 Task: Get directions from Point Reyes National Seashore, California, United States to Lyndon B. Johnson National Historical Park, Texas, United States and reverse  starting point and destination and check the flight options
Action: Mouse moved to (339, 555)
Screenshot: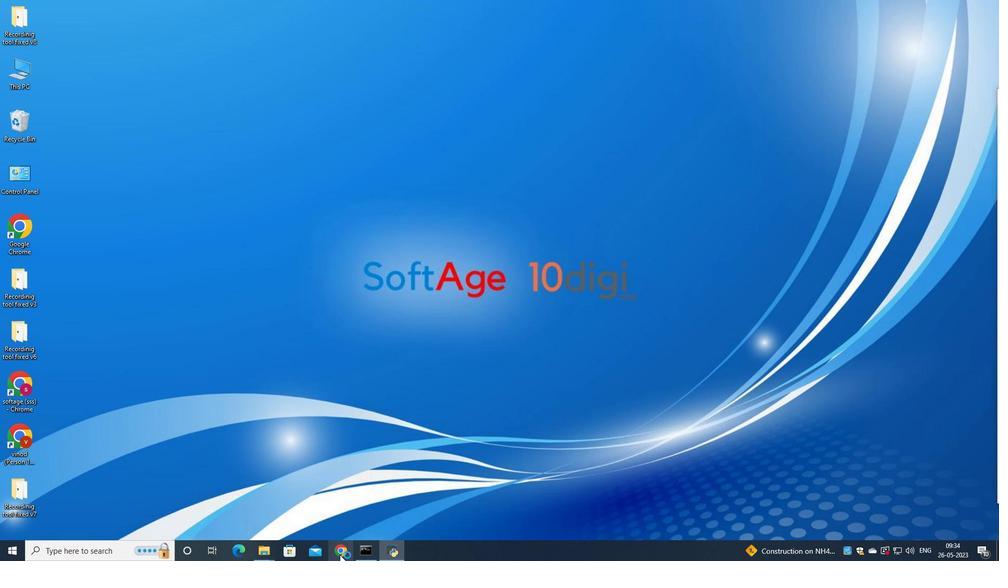 
Action: Mouse pressed left at (339, 555)
Screenshot: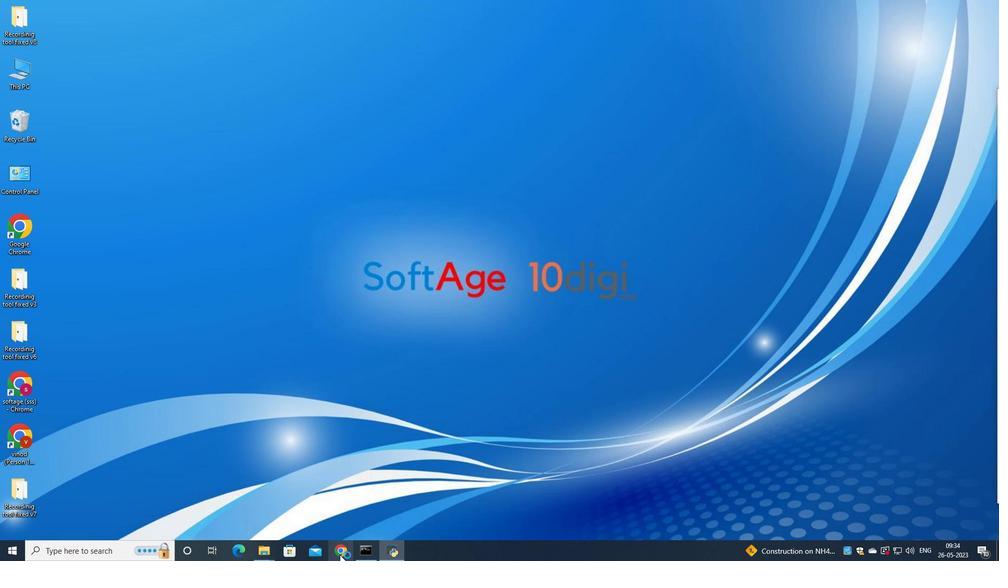 
Action: Mouse moved to (470, 308)
Screenshot: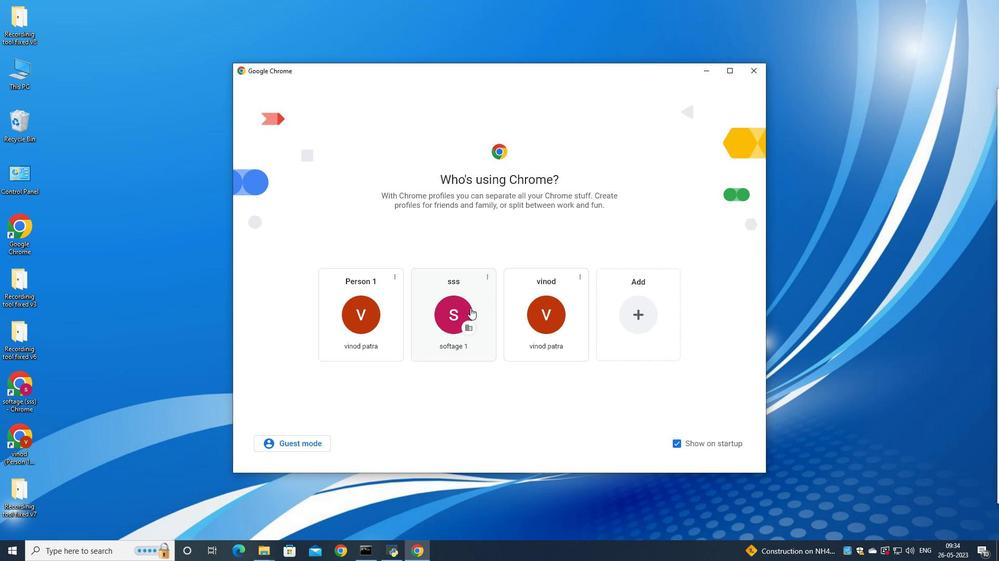 
Action: Mouse pressed left at (470, 308)
Screenshot: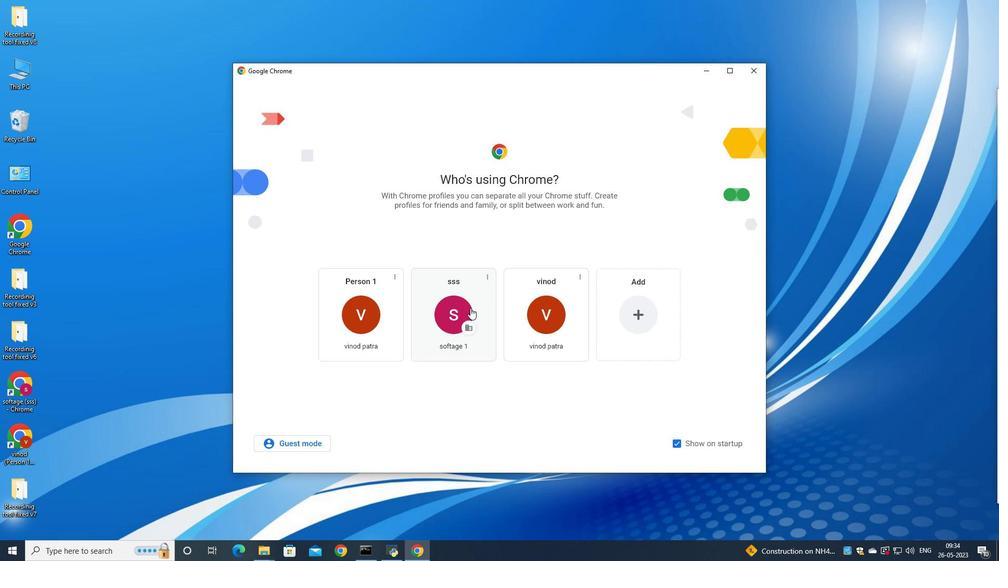 
Action: Mouse moved to (957, 58)
Screenshot: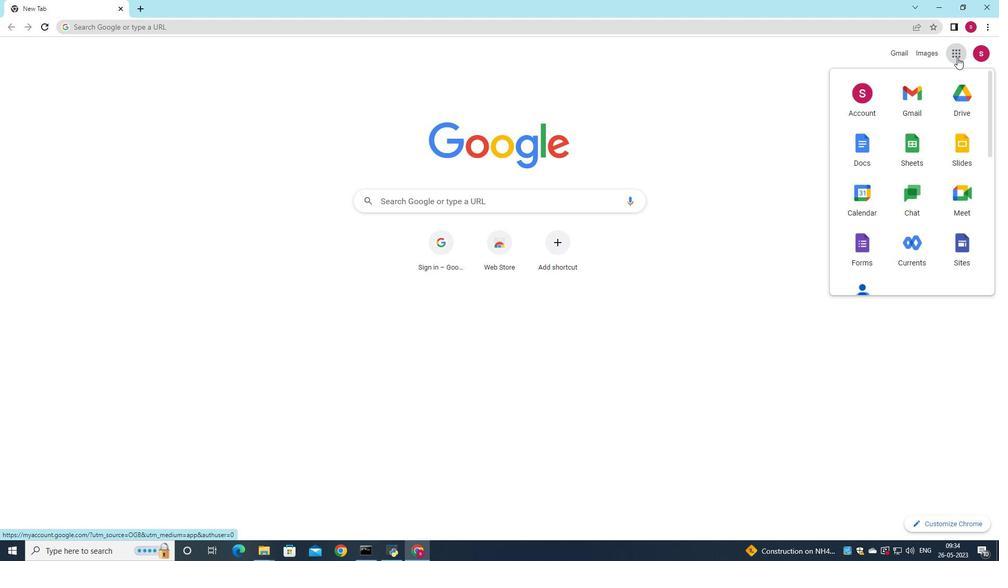 
Action: Mouse pressed left at (957, 58)
Screenshot: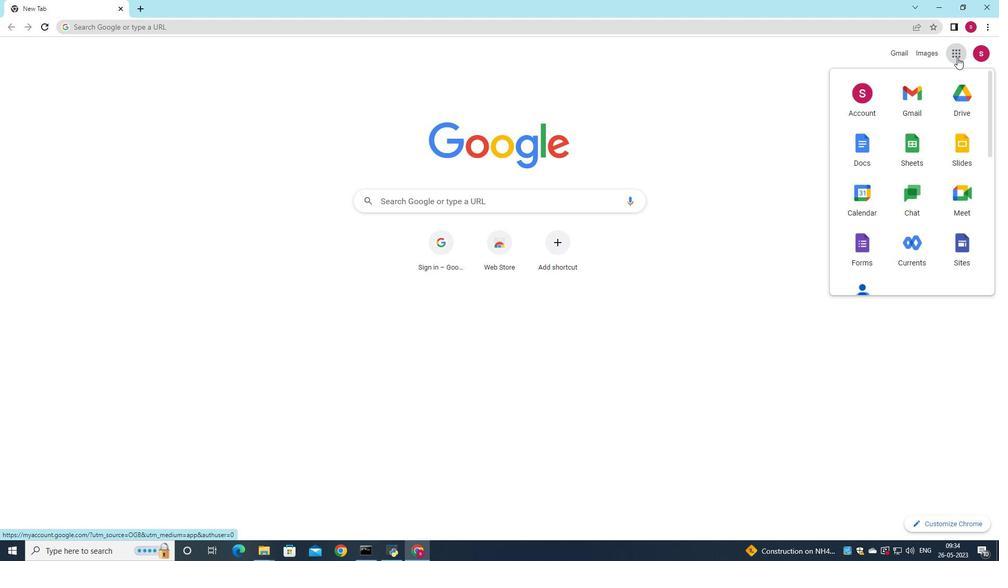 
Action: Mouse moved to (925, 258)
Screenshot: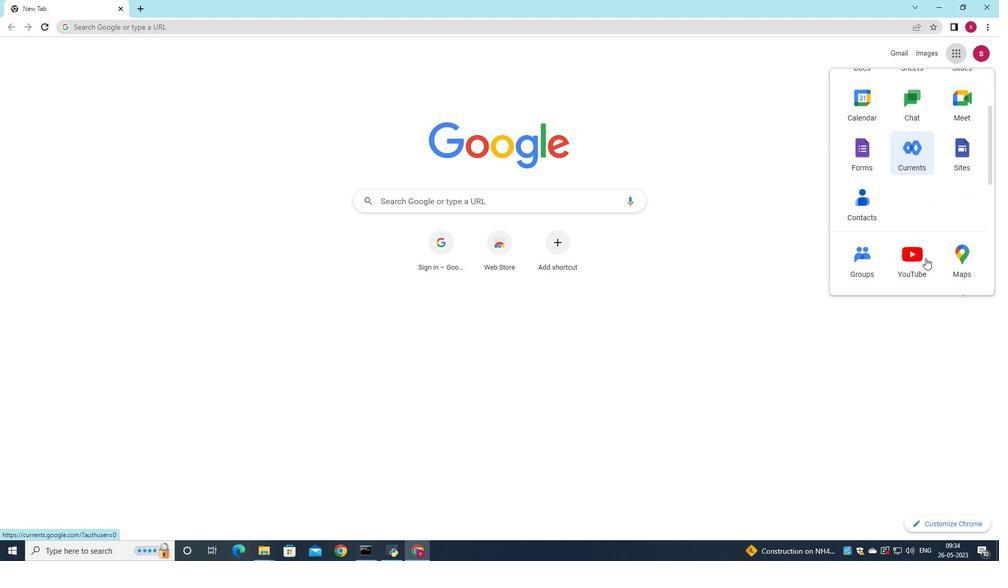 
Action: Mouse scrolled (925, 258) with delta (0, 0)
Screenshot: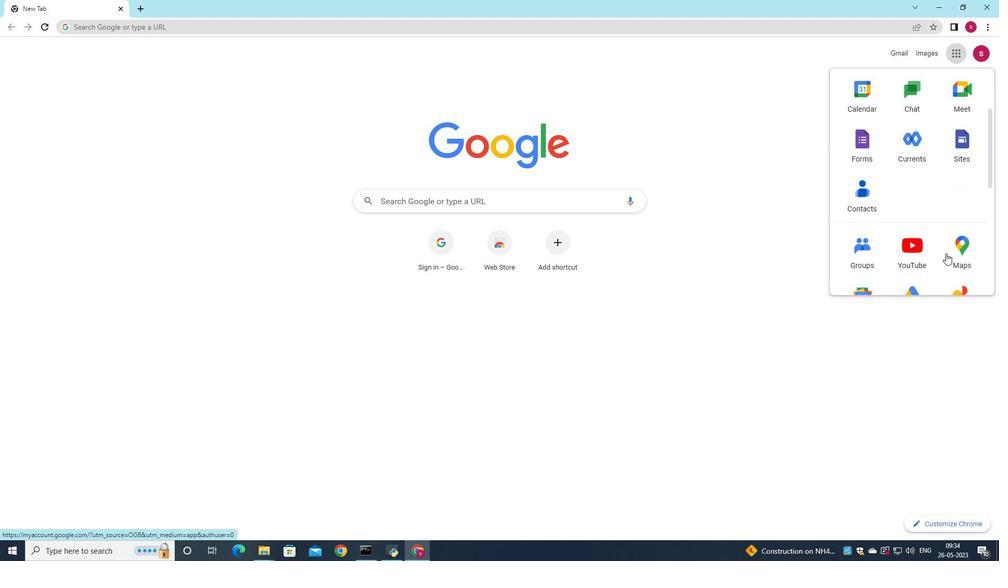 
Action: Mouse scrolled (925, 258) with delta (0, 0)
Screenshot: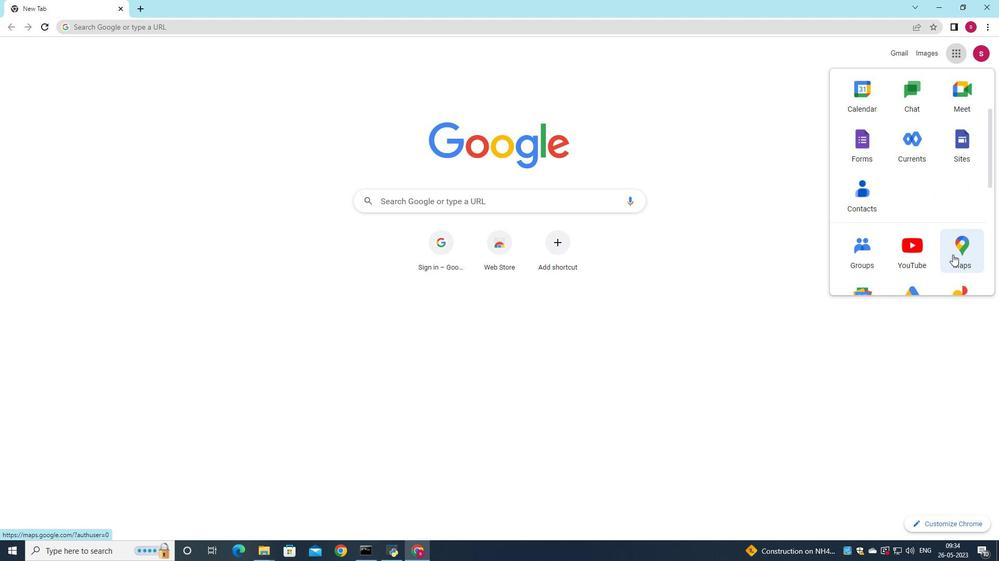 
Action: Mouse moved to (959, 253)
Screenshot: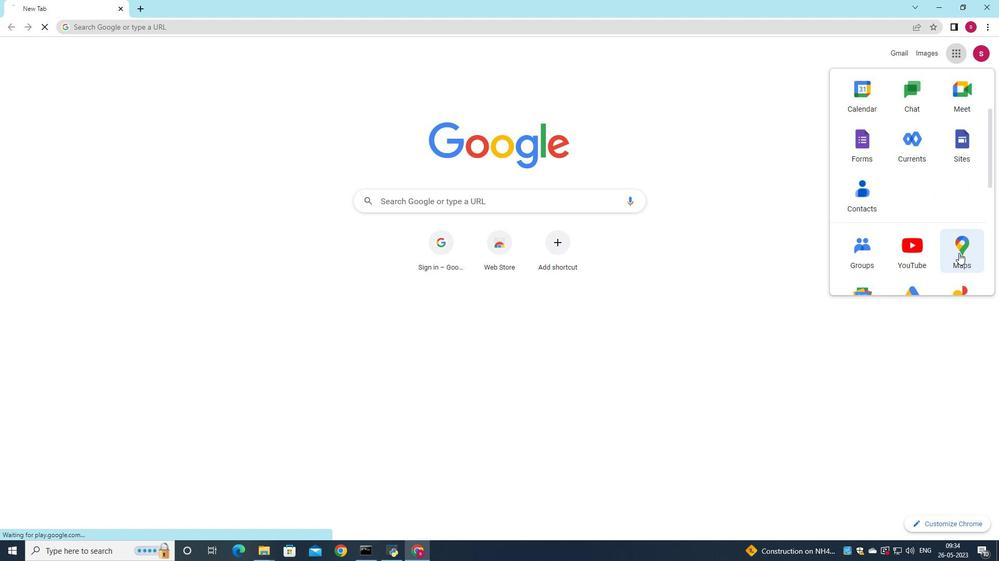 
Action: Mouse pressed left at (959, 253)
Screenshot: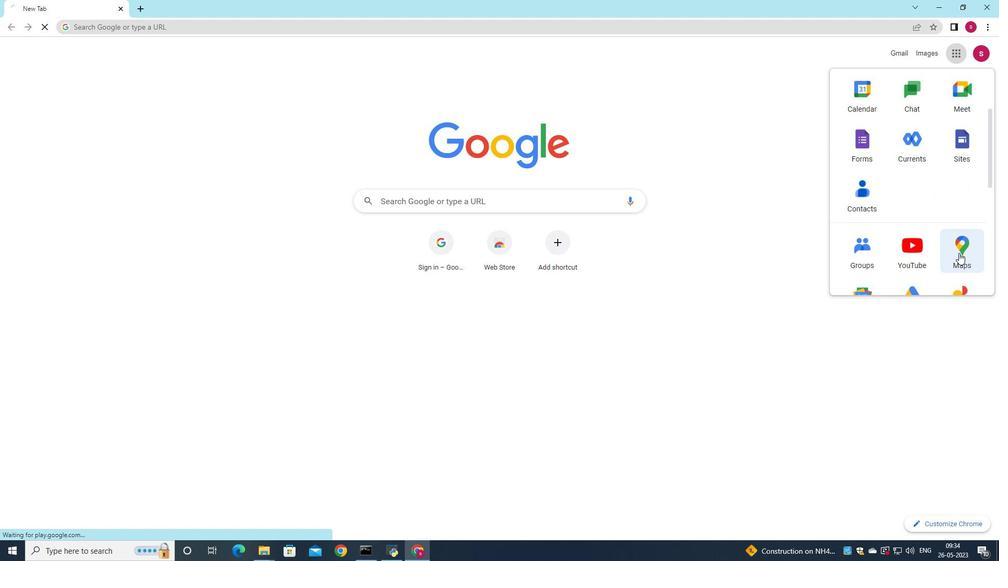 
Action: Mouse moved to (231, 56)
Screenshot: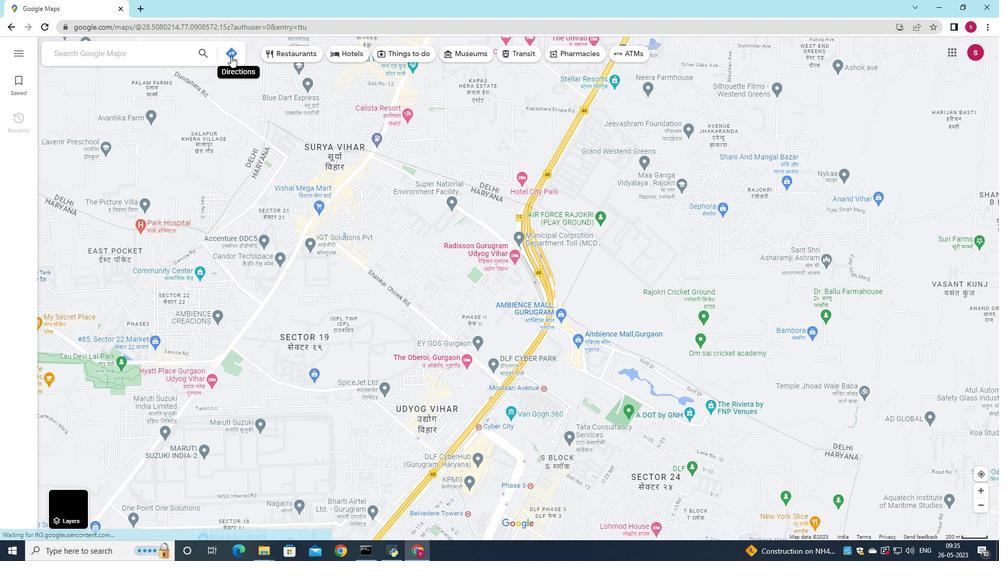 
Action: Mouse pressed left at (231, 56)
Screenshot: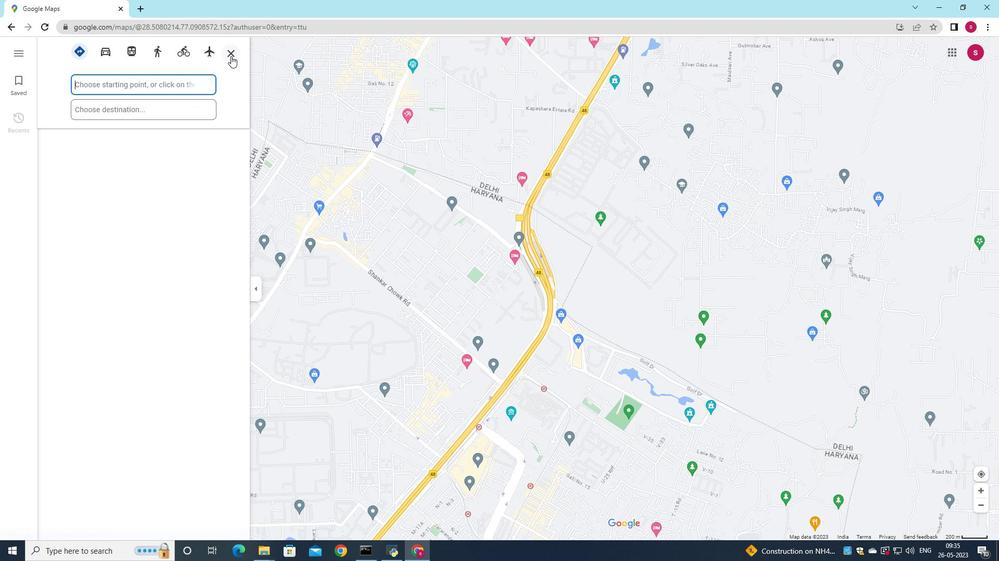 
Action: Mouse moved to (130, 98)
Screenshot: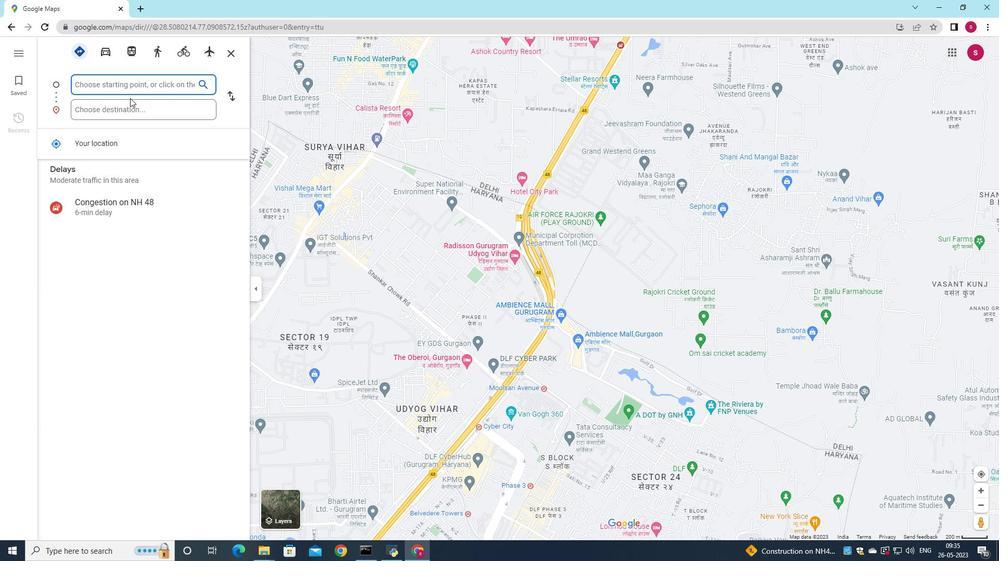 
Action: Key pressed <Key.shift>Point<Key.space><Key.shift><Key.shift>Reyes<Key.space><Key.shift>National<Key.space><Key.shift>Seashore
Screenshot: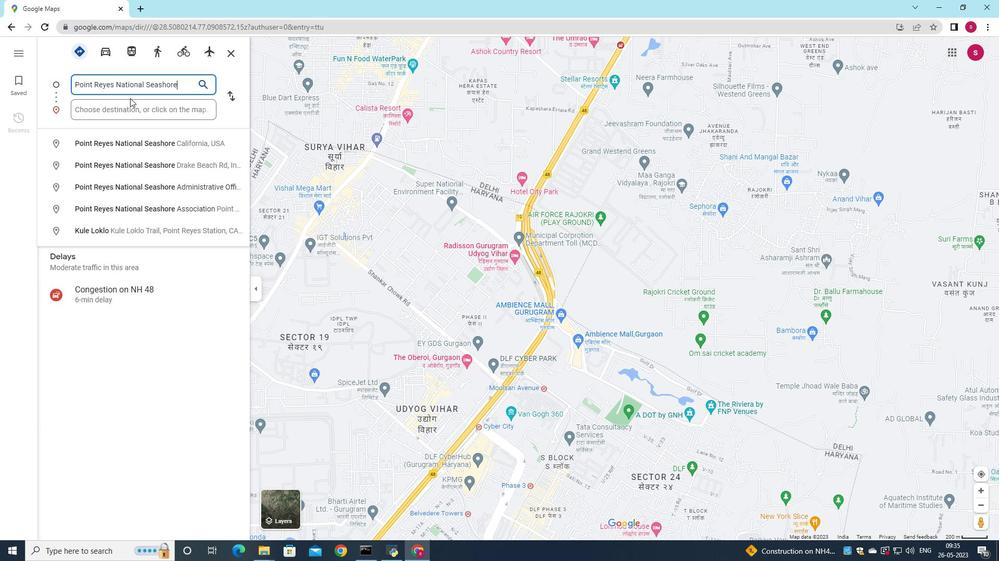 
Action: Mouse moved to (152, 109)
Screenshot: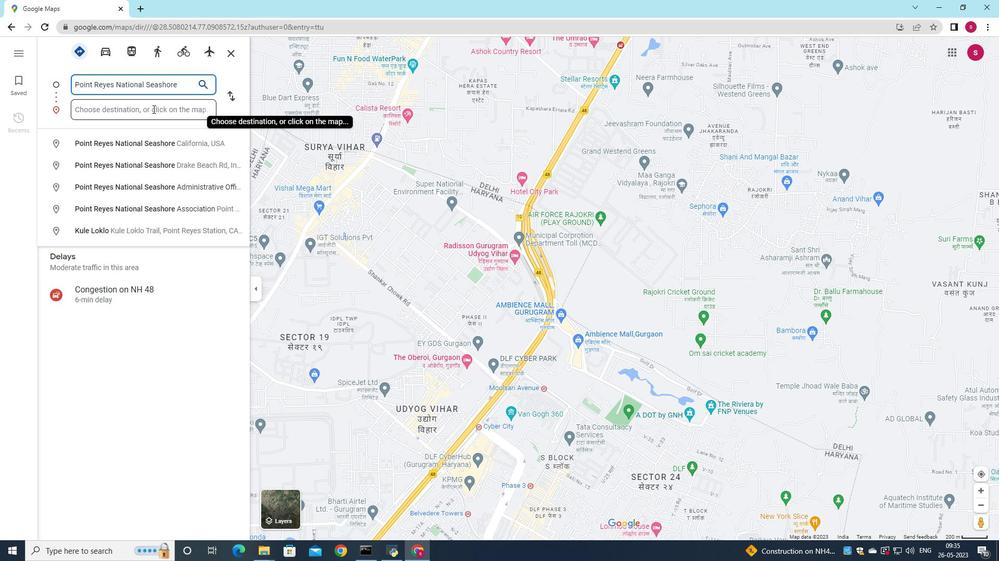 
Action: Key pressed ,<Key.shift>California,<Key.shift_r><Key.shift_r><Key.shift_r><Key.shift_r><Key.shift_r>United<Key.space><Key.shift>States
Screenshot: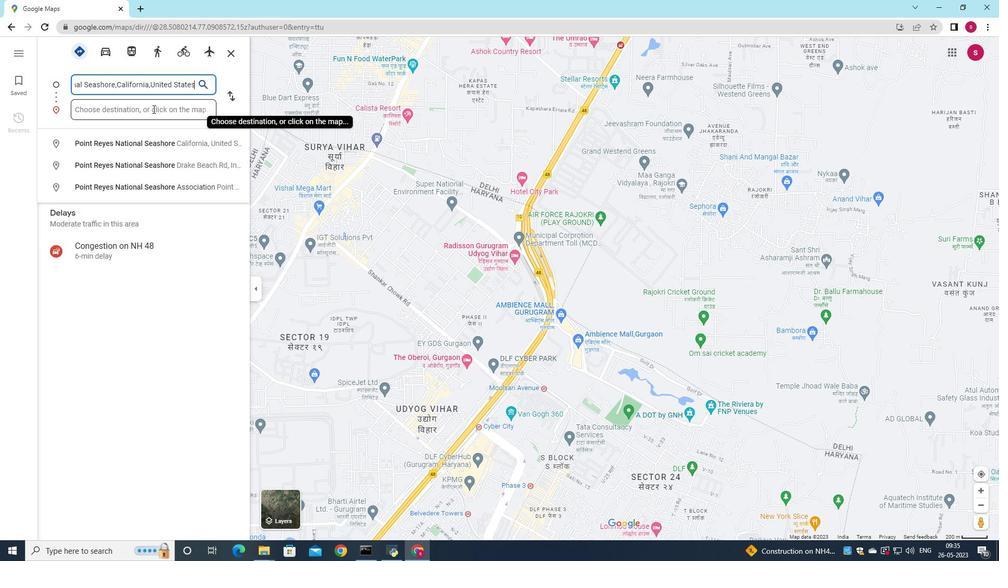 
Action: Mouse moved to (122, 107)
Screenshot: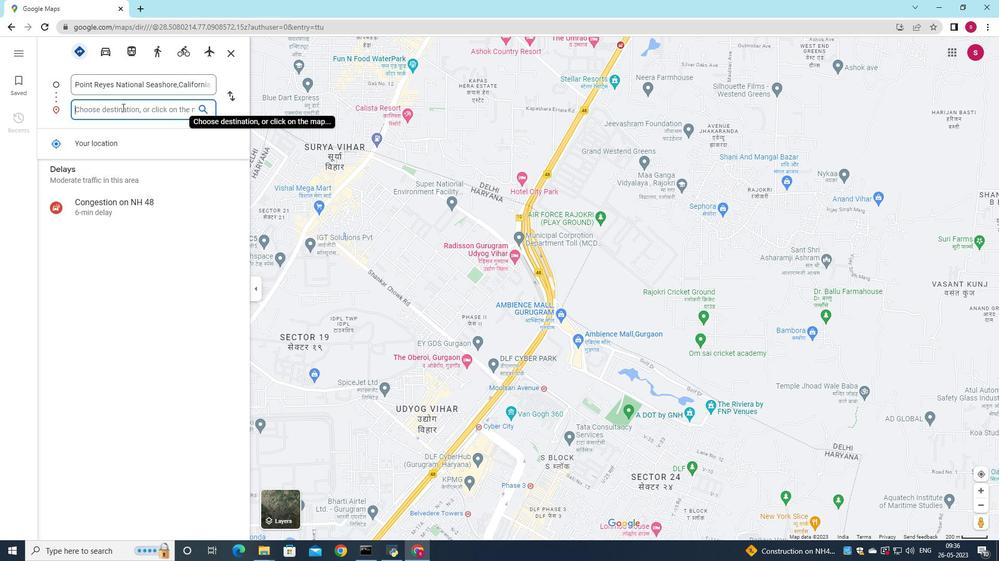 
Action: Mouse pressed left at (122, 107)
Screenshot: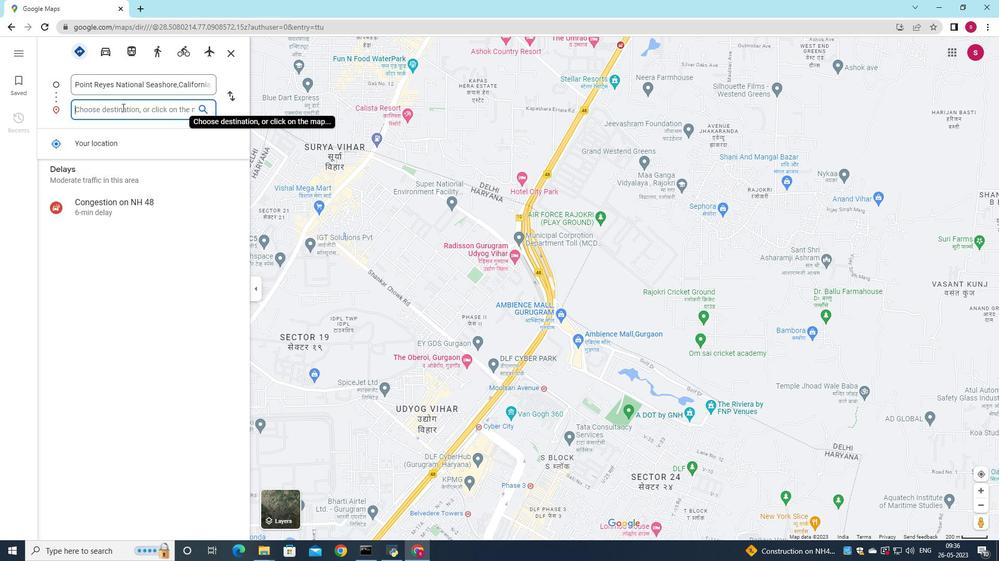 
Action: Mouse moved to (349, 195)
Screenshot: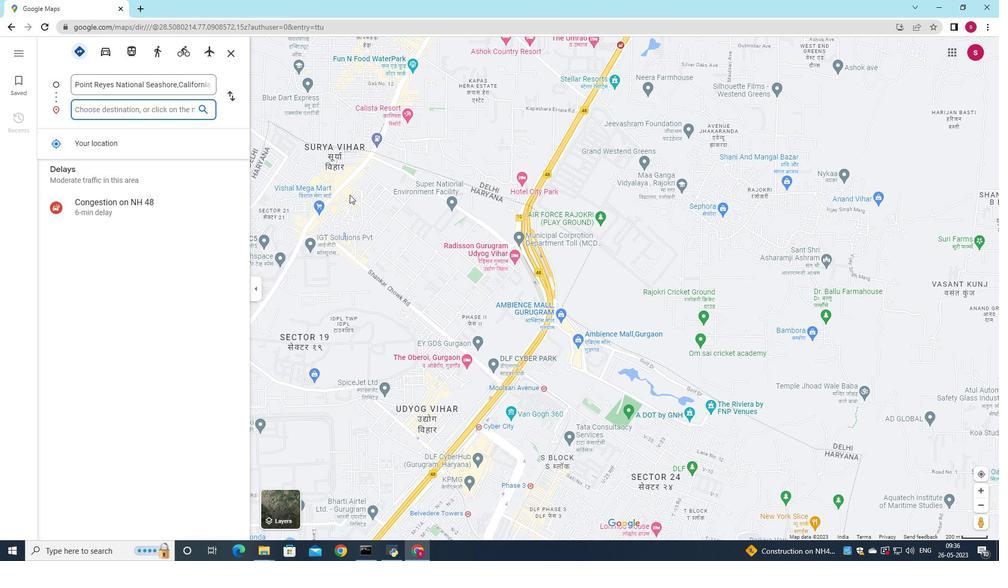 
Action: Key pressed <Key.shift_r>Lyndon<Key.space><Key.shift_r><Key.shift_r><Key.shift_r><Key.shift_r><Key.shift_r><Key.shift_r>B.<Key.shift_r><Key.shift_r><Key.shift_r>Johson<Key.space><Key.shift_r><Key.shift_r>National<Key.space><Key.shift><Key.shift><Key.shift><Key.shift><Key.shift><Key.shift><Key.shift><Key.shift><Key.shift><Key.shift><Key.shift><Key.shift><Key.shift><Key.shift><Key.shift><Key.shift><Key.shift><Key.shift><Key.shift>Historical<Key.space><Key.shift_r>Park,<Key.shift_r><Key.shift_r><Key.shift_r><Key.shift_r><Key.shift_r><Key.shift_r>United<Key.space><Key.shift_r><Key.shift_r><Key.shift_r><Key.shift_r><Key.shift_r><Key.shift_r><Key.shift_r><Key.shift_r><Key.shift_r><Key.shift_r>Statw<Key.backspace>es
Screenshot: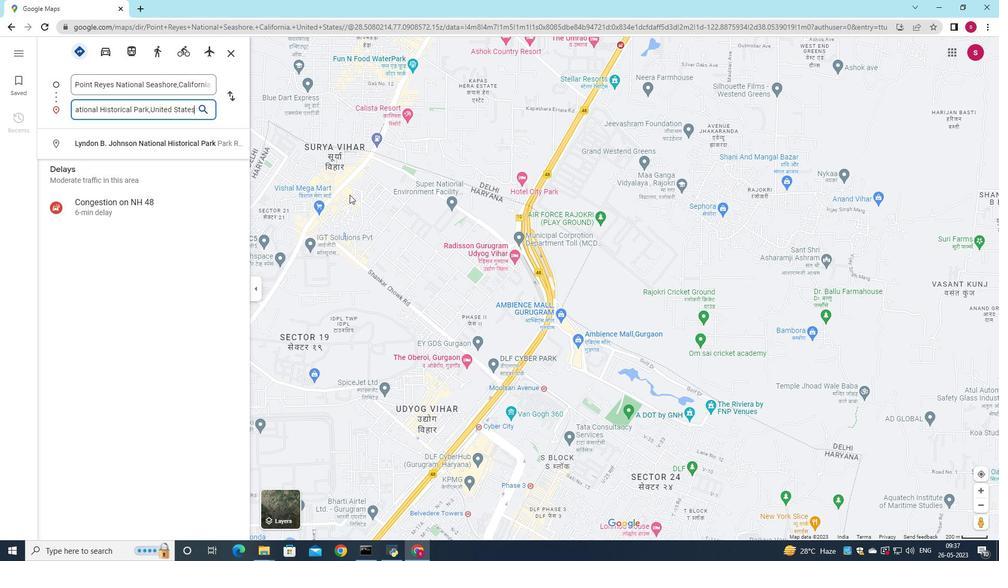 
Action: Mouse moved to (203, 110)
Screenshot: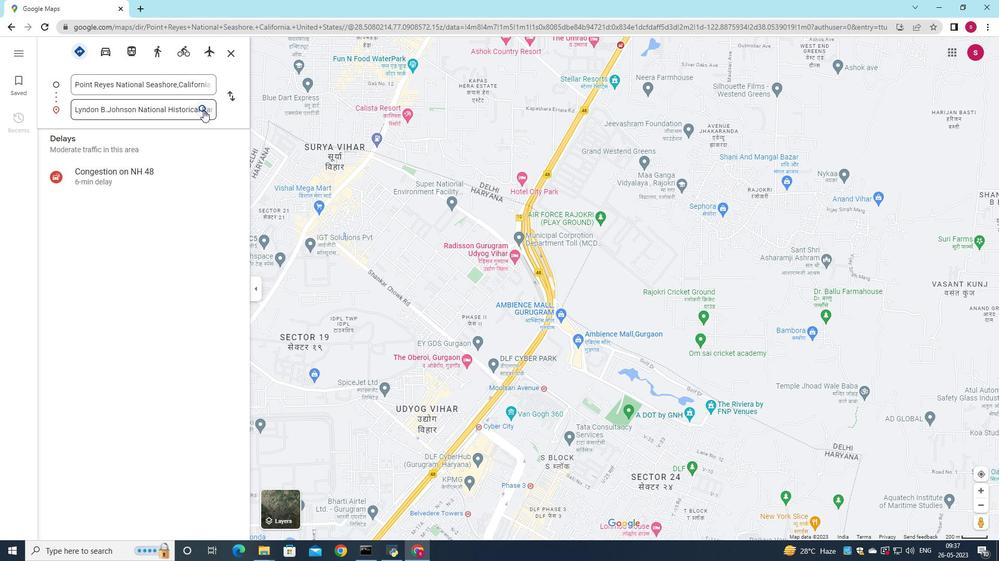 
Action: Mouse pressed left at (203, 110)
Screenshot: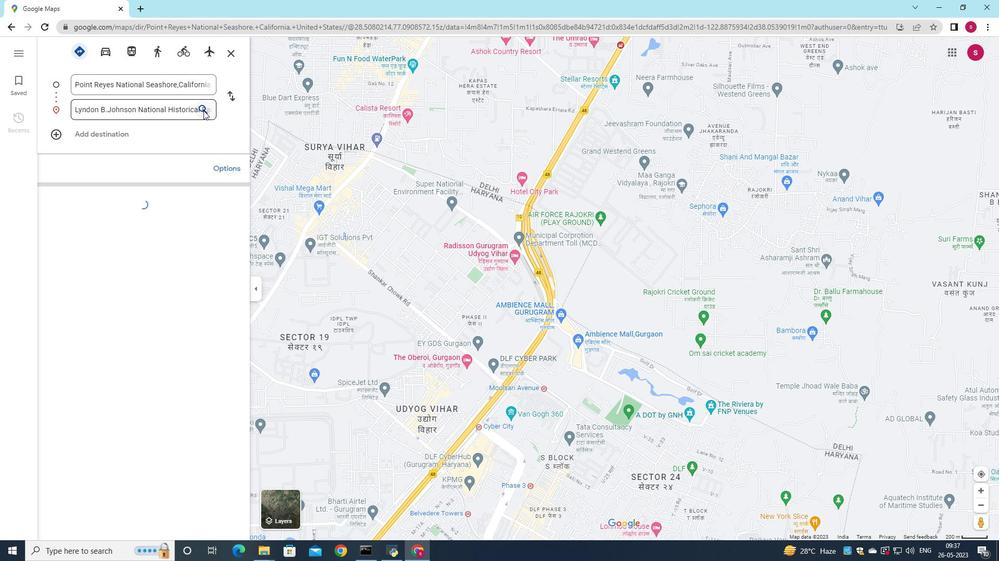 
Action: Mouse moved to (228, 97)
Screenshot: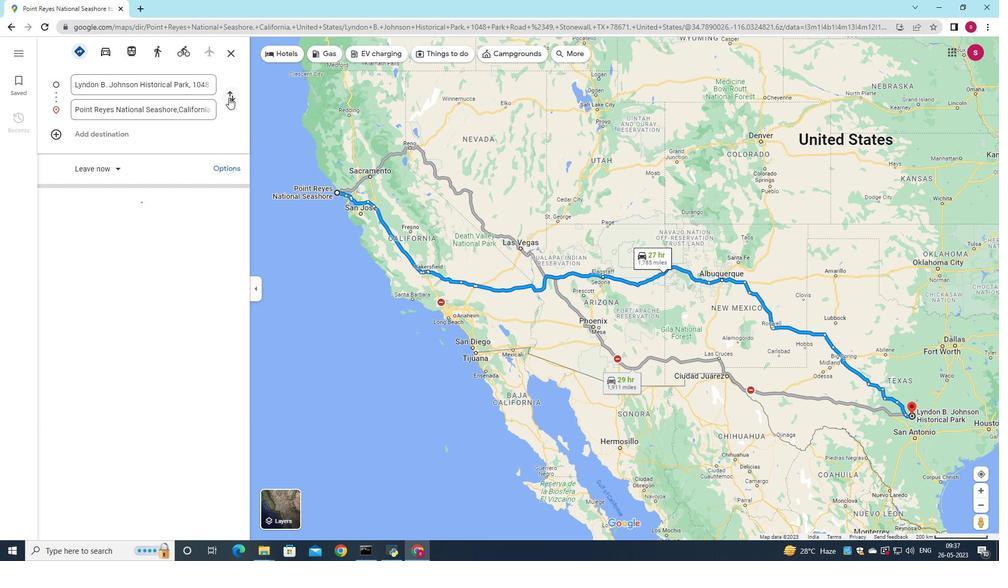 
Action: Mouse pressed left at (228, 97)
Screenshot: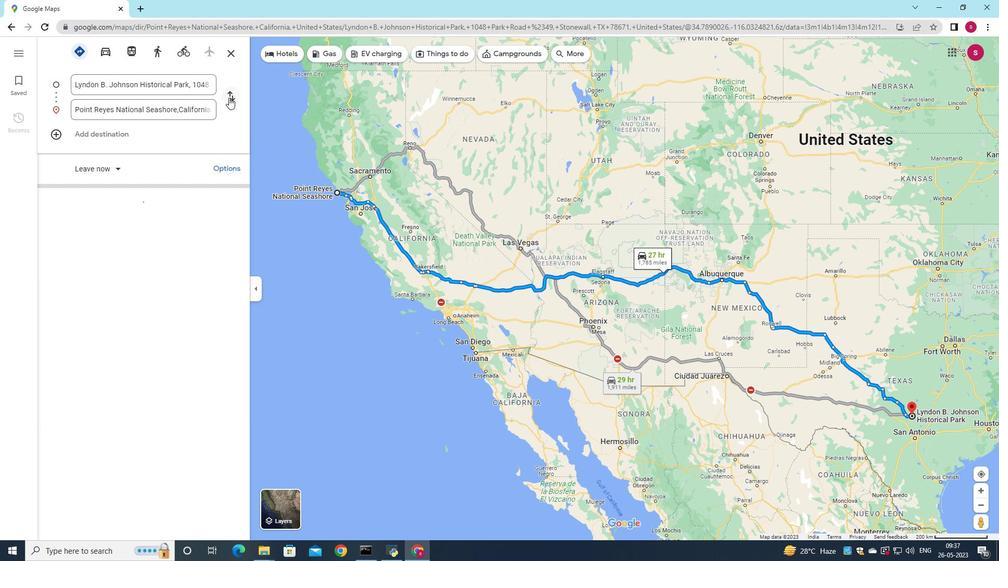 
Action: Mouse moved to (204, 50)
Screenshot: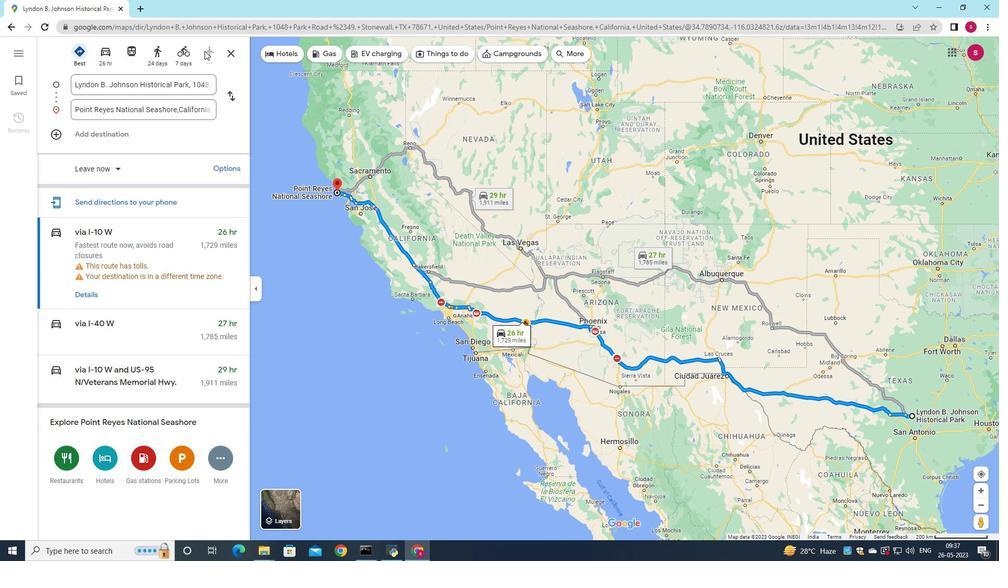 
Action: Mouse pressed left at (204, 50)
Screenshot: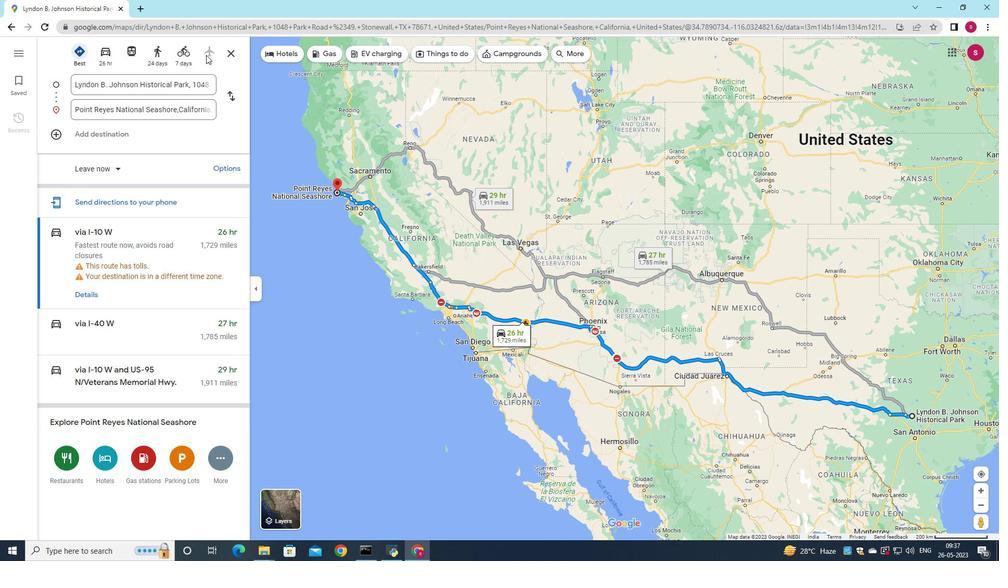 
Action: Mouse moved to (176, 291)
Screenshot: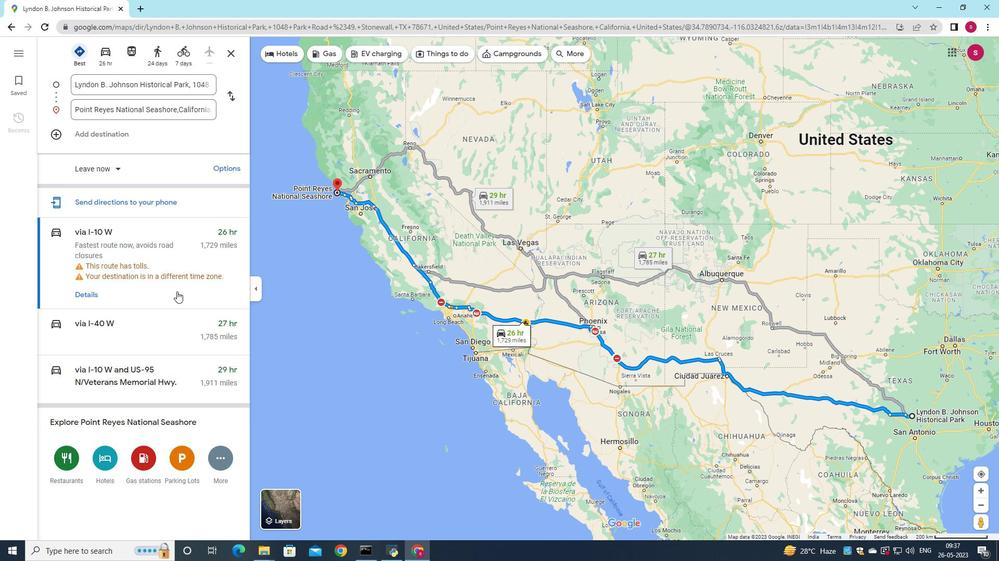 
Action: Mouse scrolled (176, 291) with delta (0, 0)
Screenshot: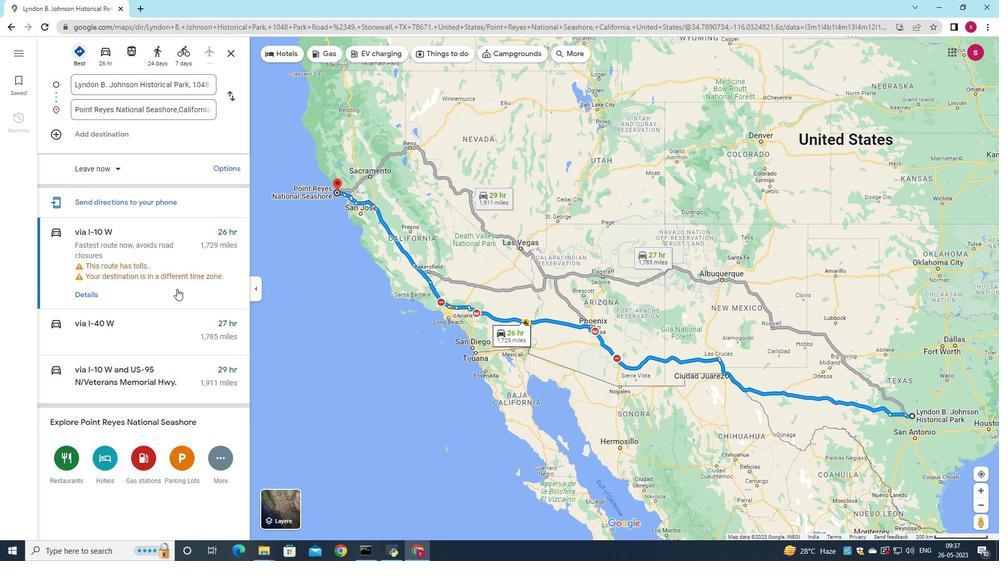 
Action: Mouse scrolled (176, 291) with delta (0, 0)
Screenshot: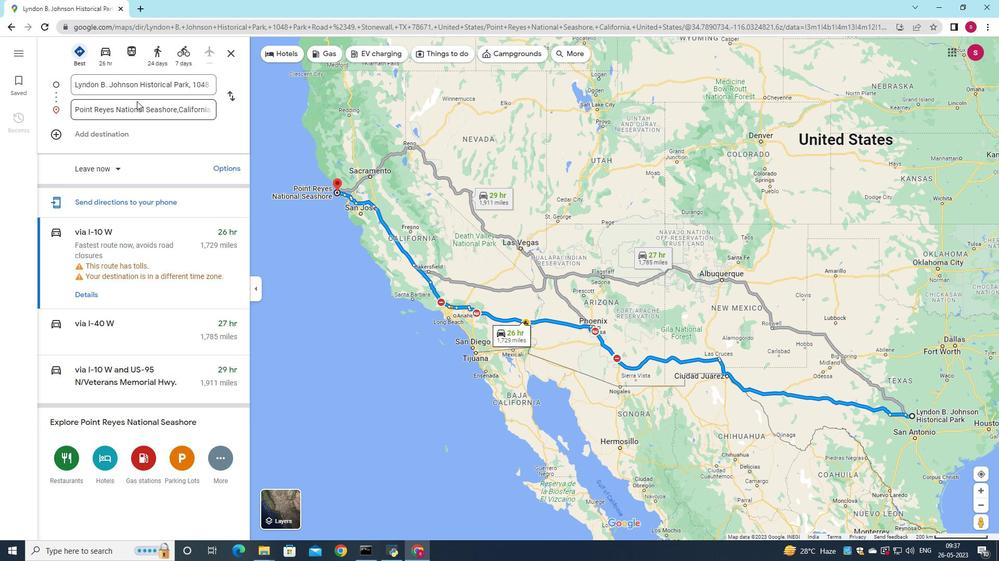 
Action: Mouse moved to (216, 56)
Screenshot: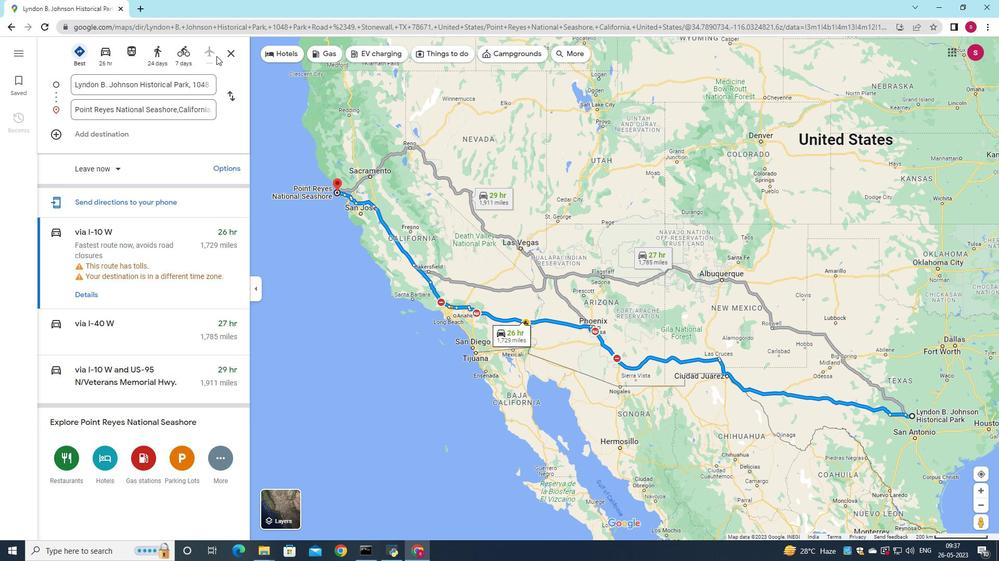 
Action: Mouse pressed left at (216, 56)
Screenshot: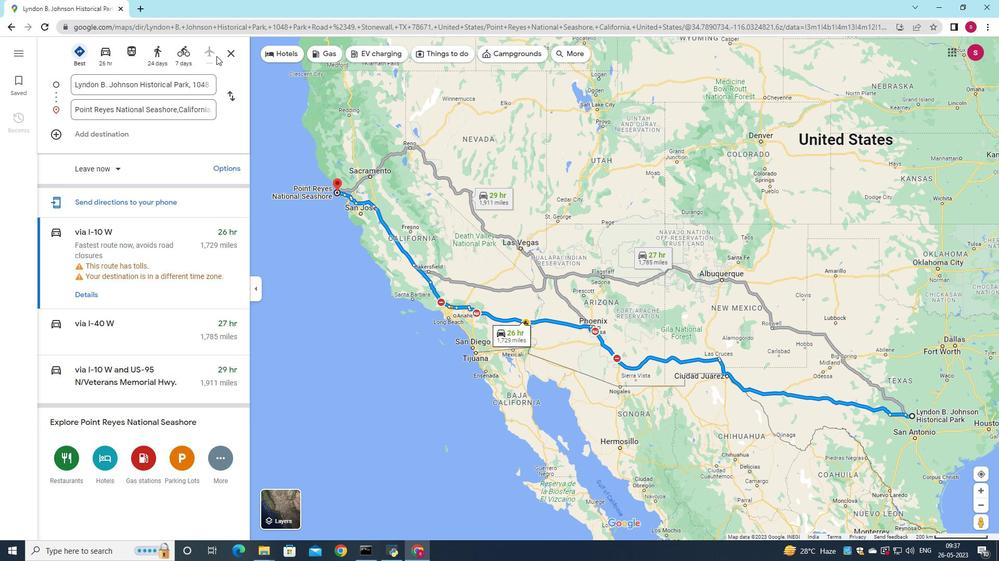 
Action: Mouse moved to (215, 50)
Screenshot: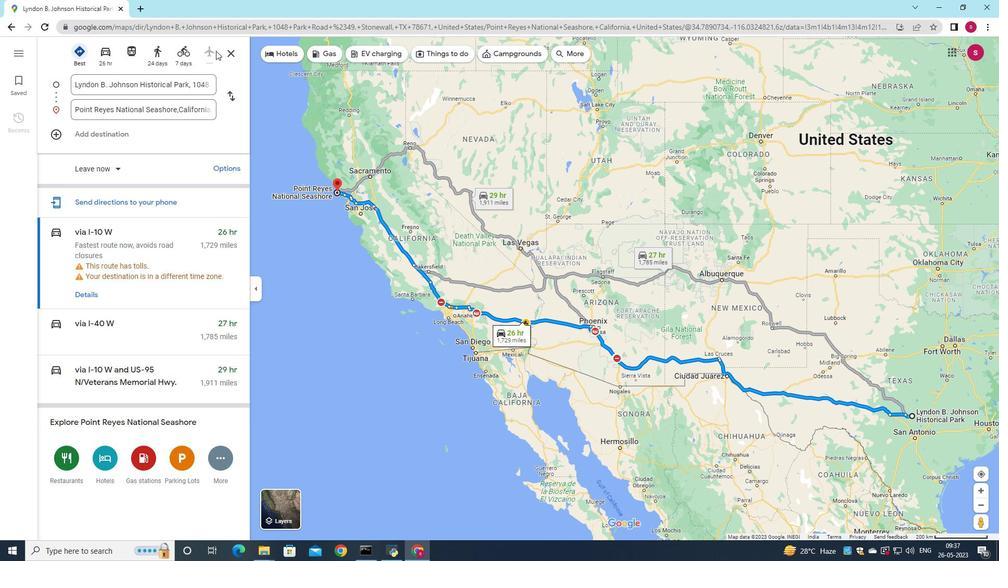 
Action: Mouse pressed left at (215, 50)
Screenshot: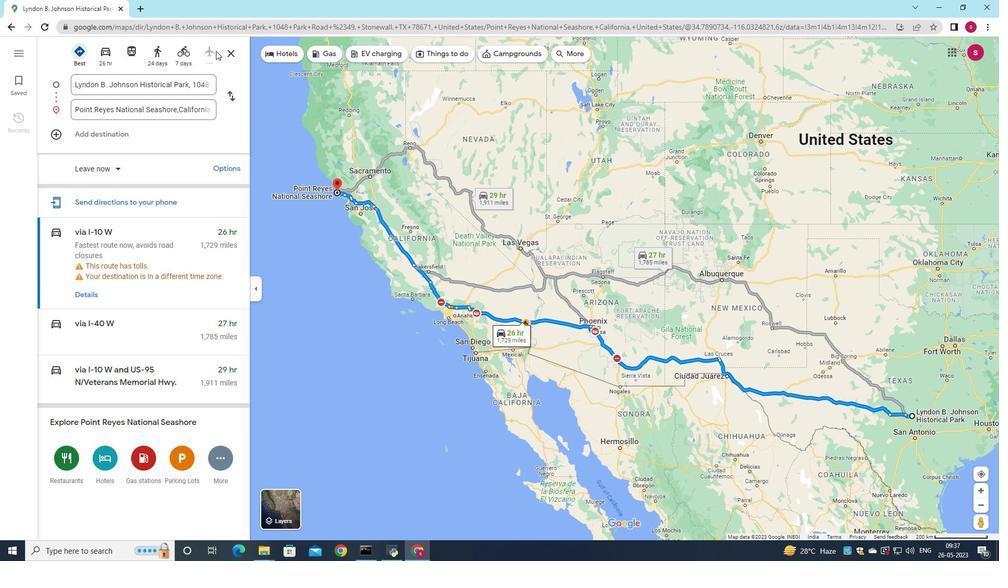 
Action: Mouse pressed left at (215, 50)
Screenshot: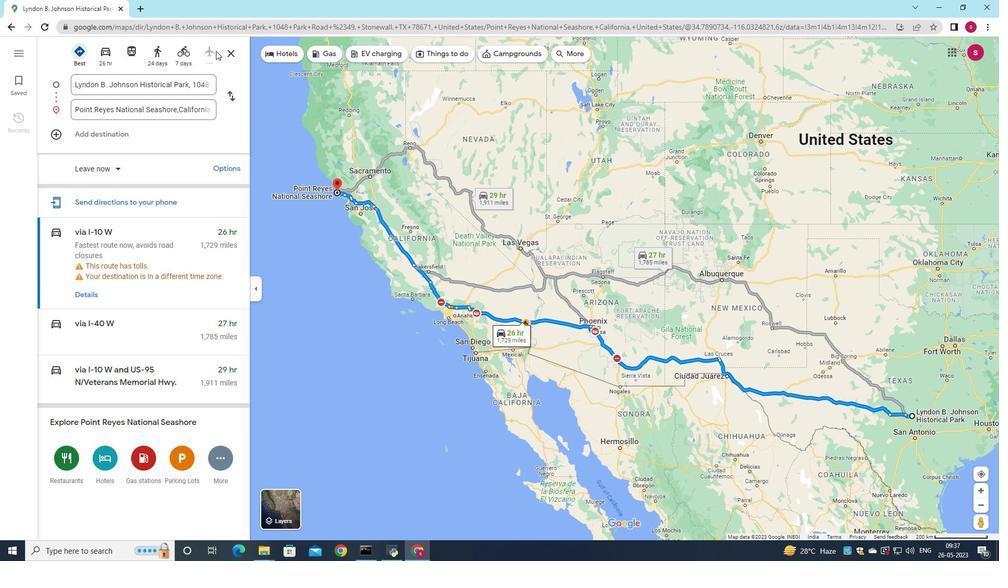 
